 Task: Check the percentage active listings of community pool in the last 3 years.
Action: Mouse moved to (845, 176)
Screenshot: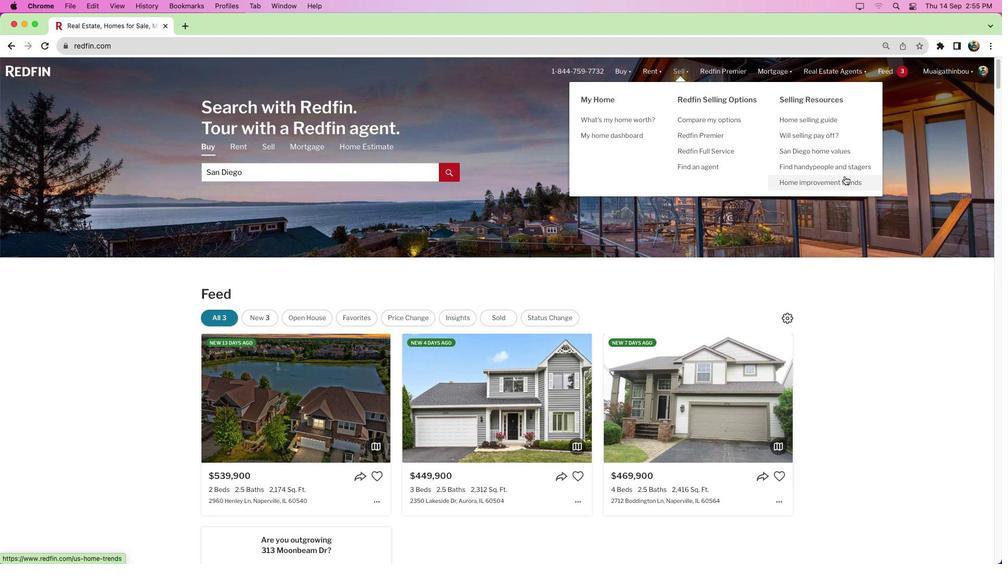 
Action: Mouse pressed left at (845, 176)
Screenshot: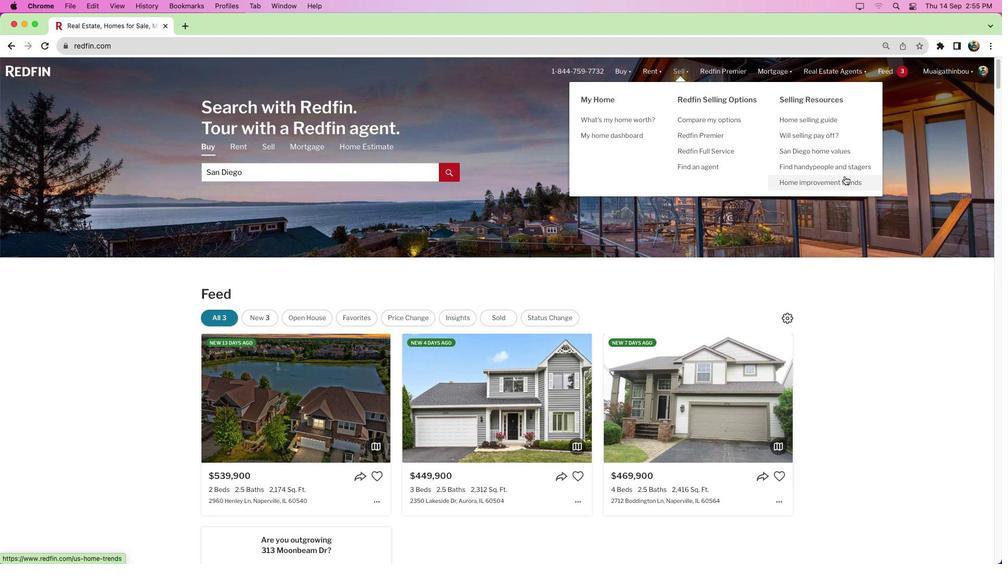 
Action: Mouse moved to (525, 249)
Screenshot: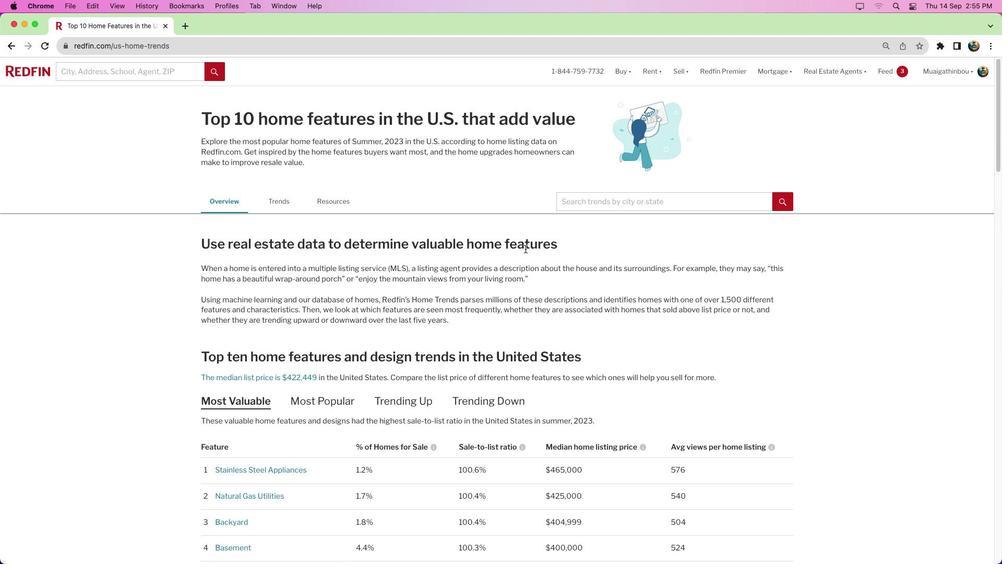 
Action: Mouse scrolled (525, 249) with delta (0, 0)
Screenshot: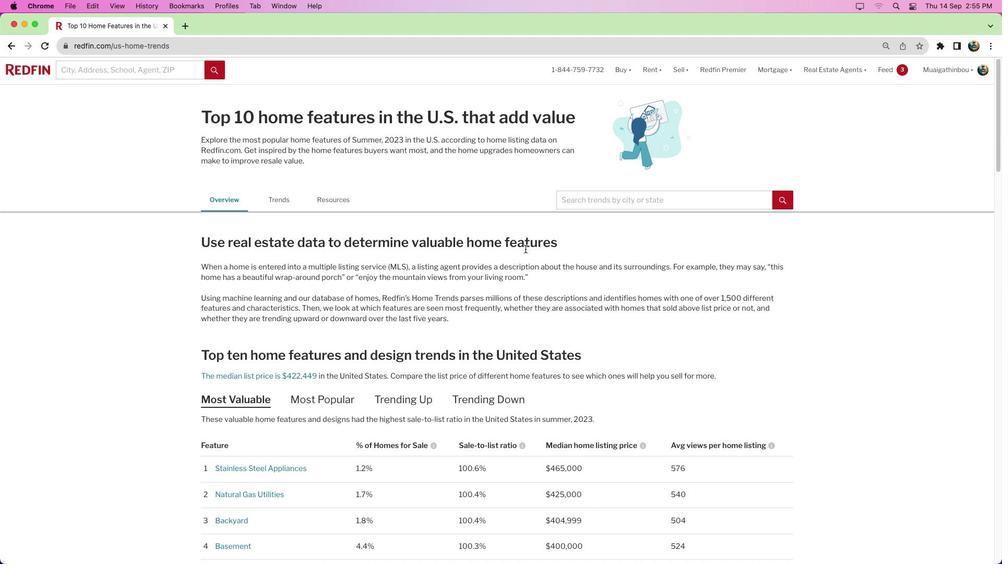 
Action: Mouse scrolled (525, 249) with delta (0, 0)
Screenshot: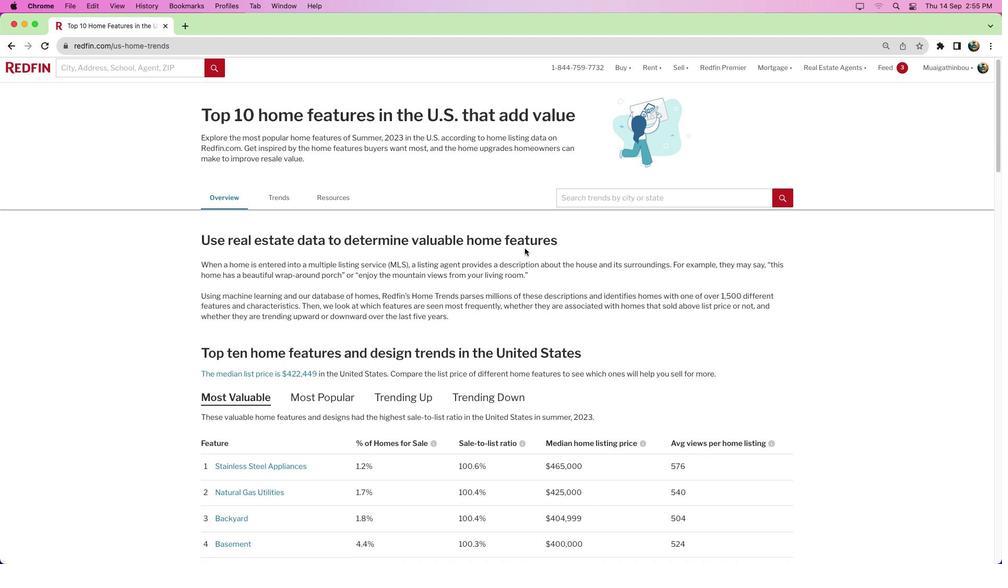 
Action: Mouse moved to (452, 242)
Screenshot: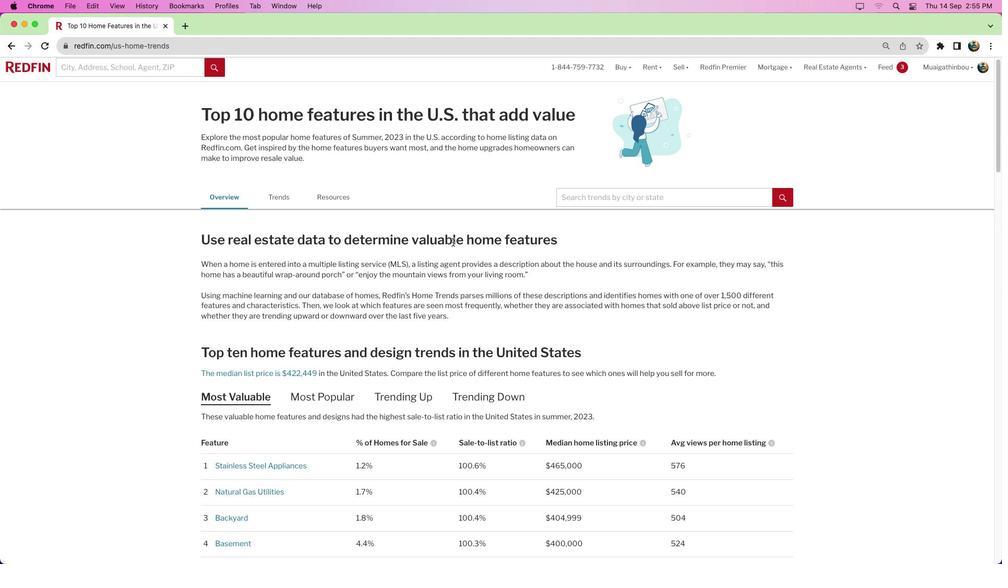 
Action: Mouse scrolled (452, 242) with delta (0, 0)
Screenshot: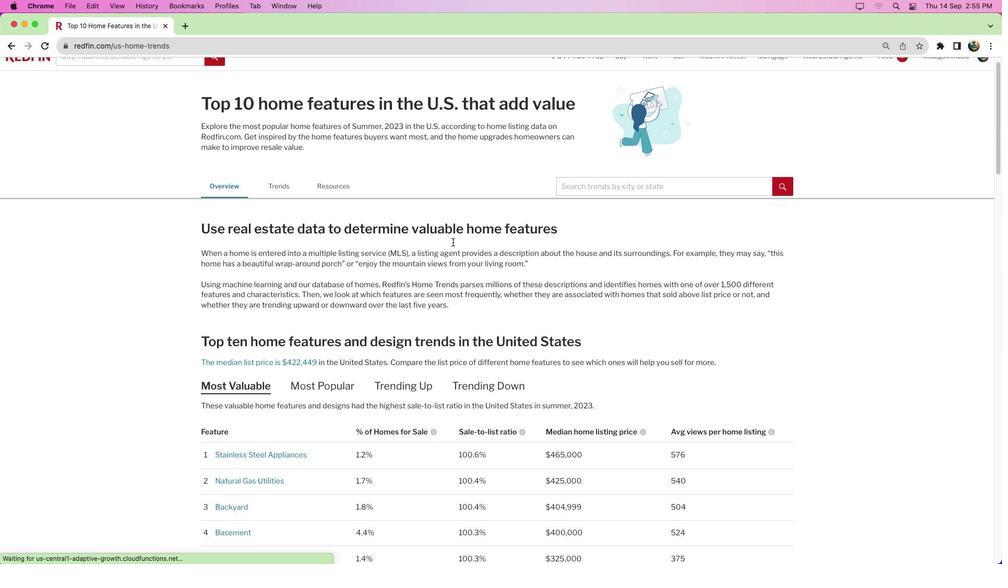 
Action: Mouse scrolled (452, 242) with delta (0, 0)
Screenshot: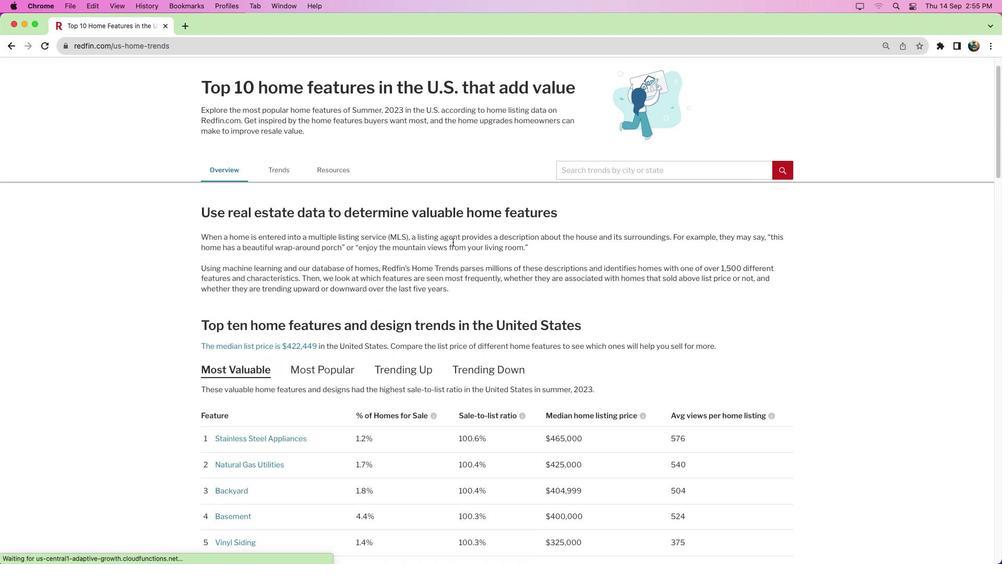 
Action: Mouse scrolled (452, 242) with delta (0, -3)
Screenshot: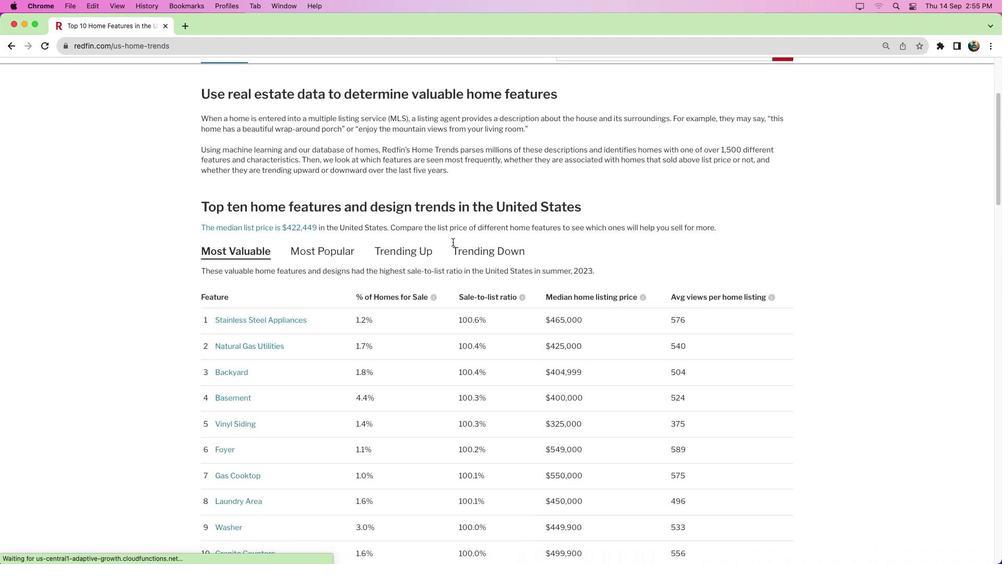 
Action: Mouse moved to (426, 226)
Screenshot: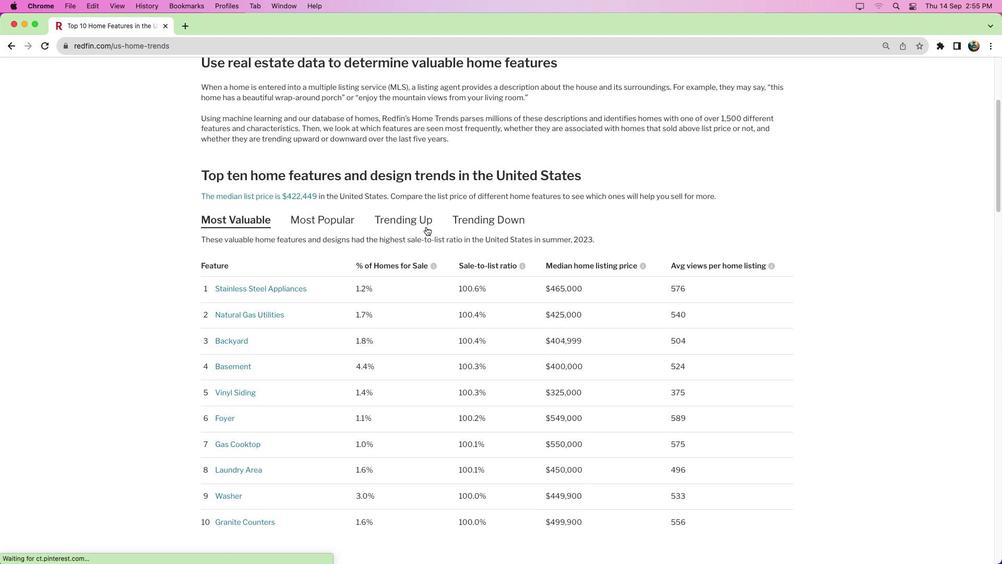 
Action: Mouse scrolled (426, 226) with delta (0, 0)
Screenshot: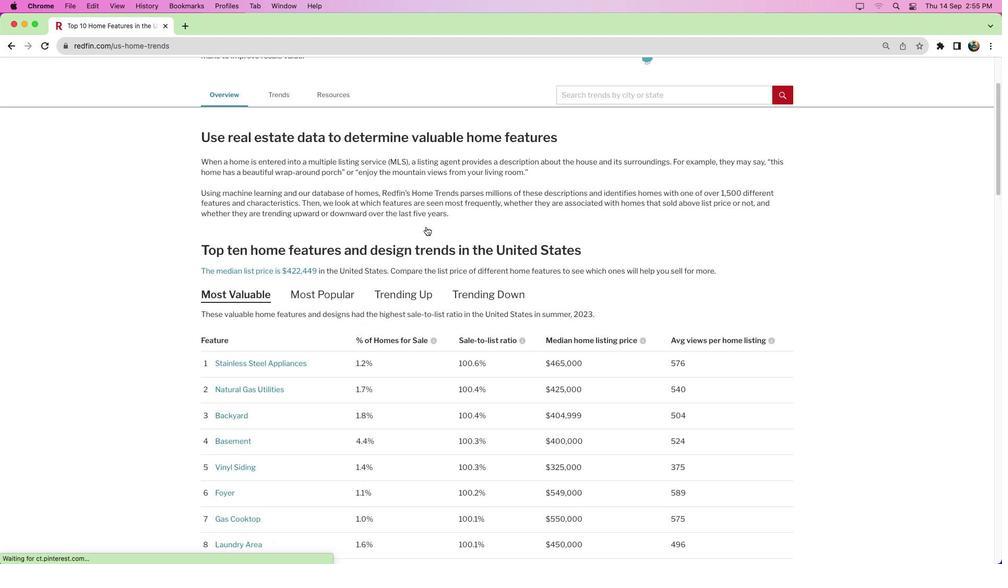
Action: Mouse scrolled (426, 226) with delta (0, 0)
Screenshot: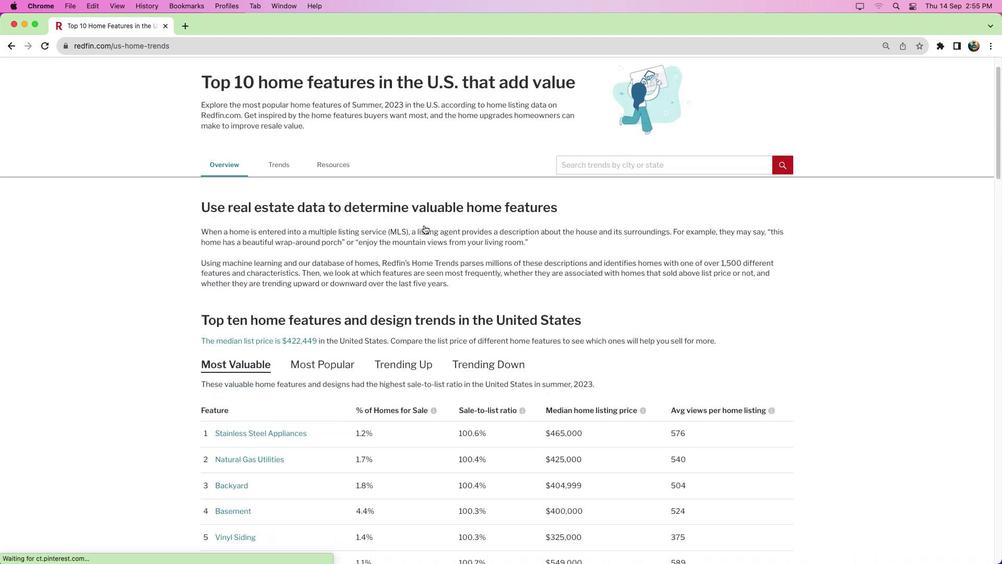 
Action: Mouse scrolled (426, 226) with delta (0, 4)
Screenshot: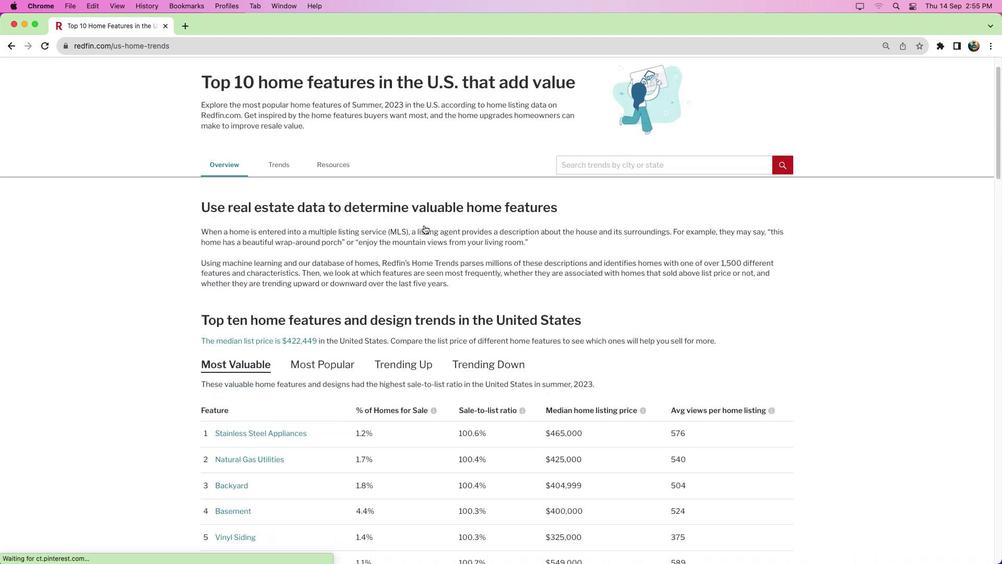 
Action: Mouse moved to (276, 204)
Screenshot: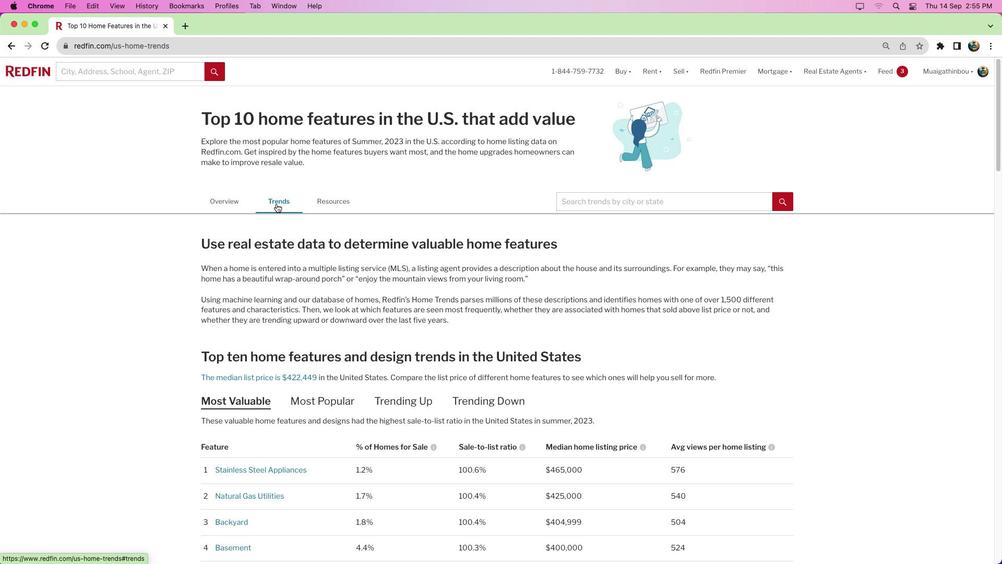 
Action: Mouse pressed left at (276, 204)
Screenshot: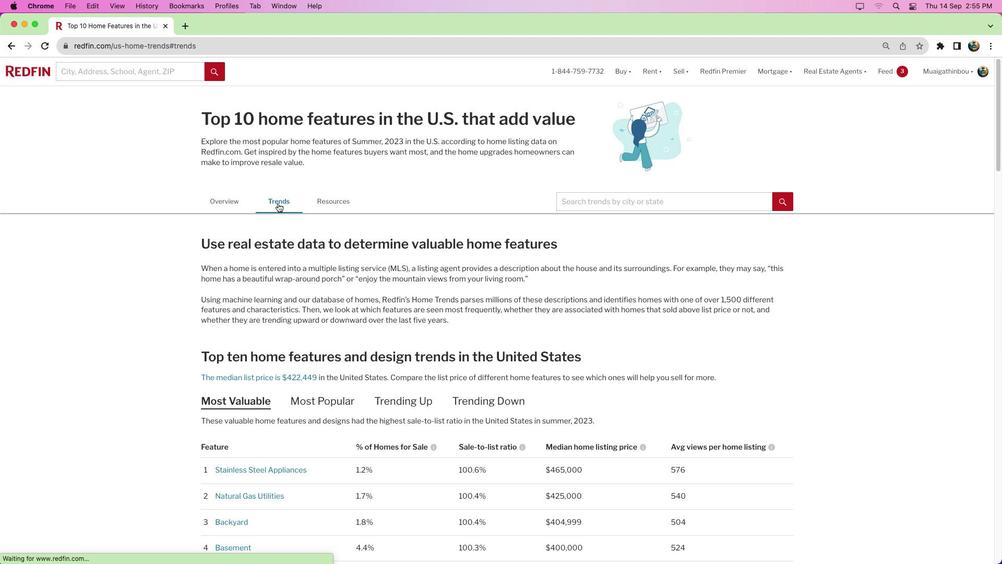 
Action: Mouse moved to (506, 263)
Screenshot: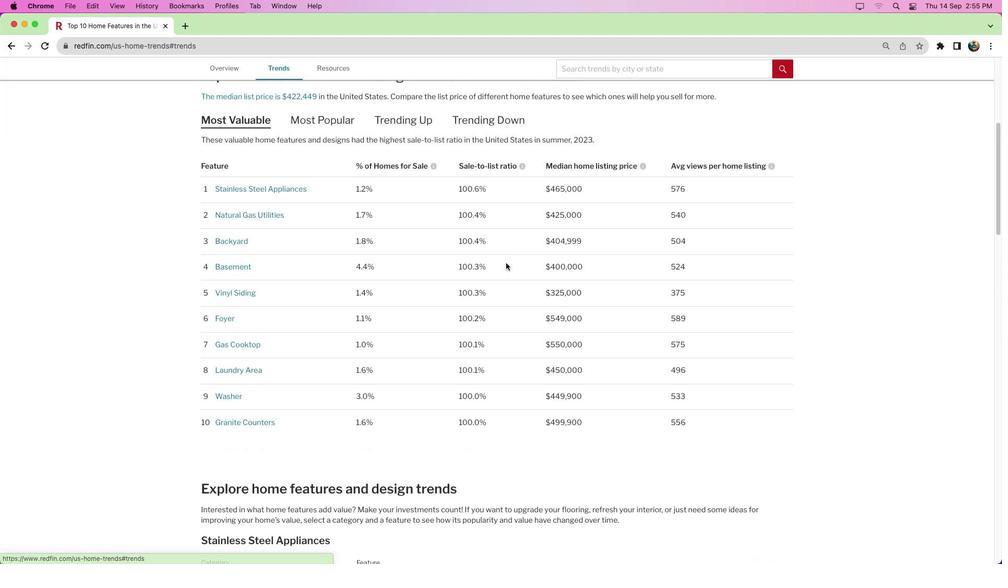 
Action: Mouse scrolled (506, 263) with delta (0, 0)
Screenshot: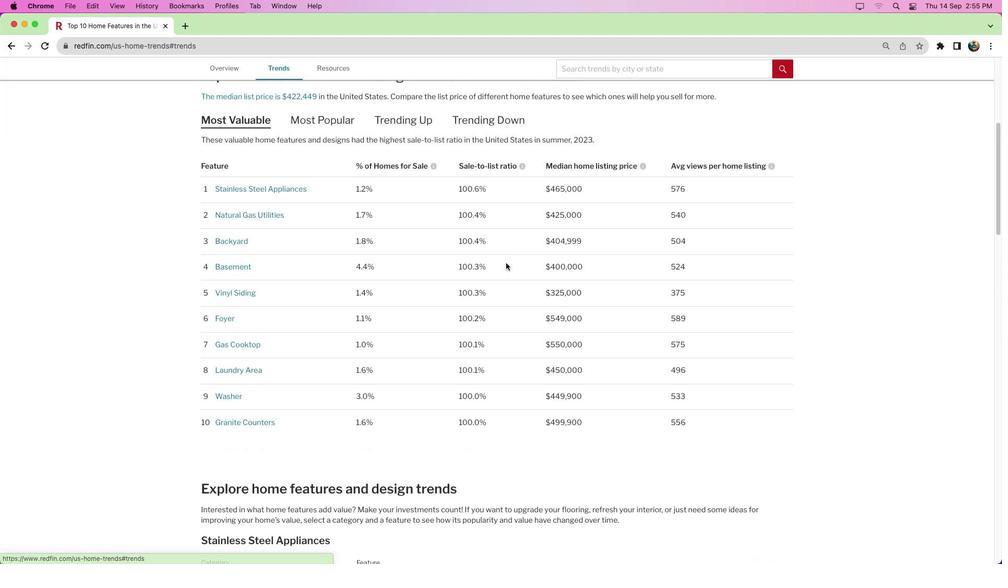 
Action: Mouse scrolled (506, 263) with delta (0, 0)
Screenshot: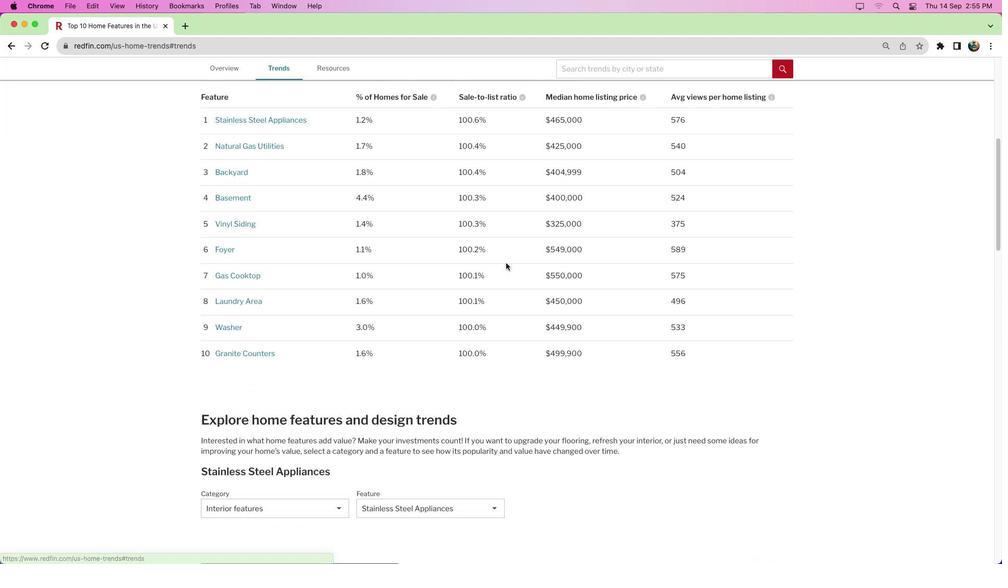 
Action: Mouse scrolled (506, 263) with delta (0, -3)
Screenshot: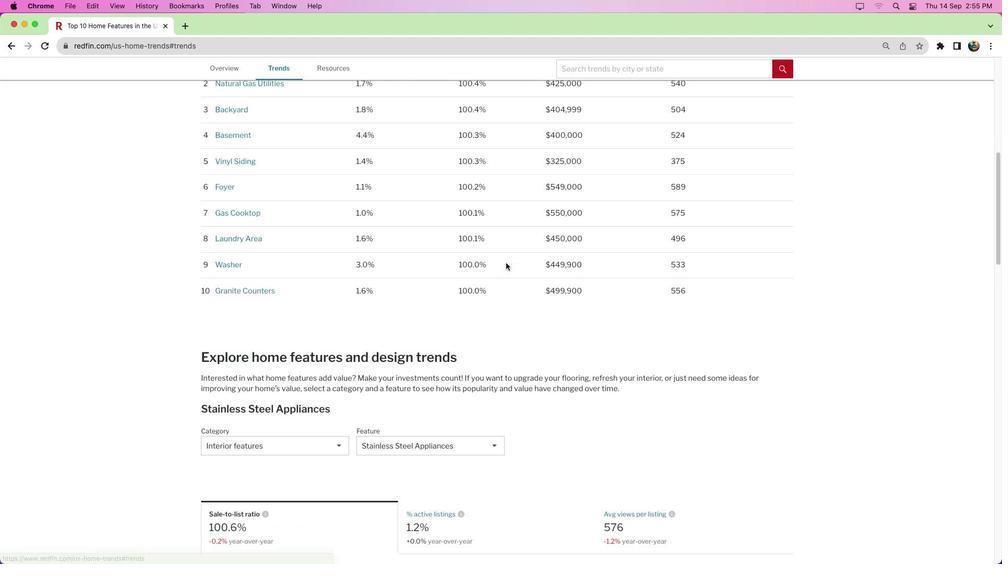 
Action: Mouse moved to (505, 267)
Screenshot: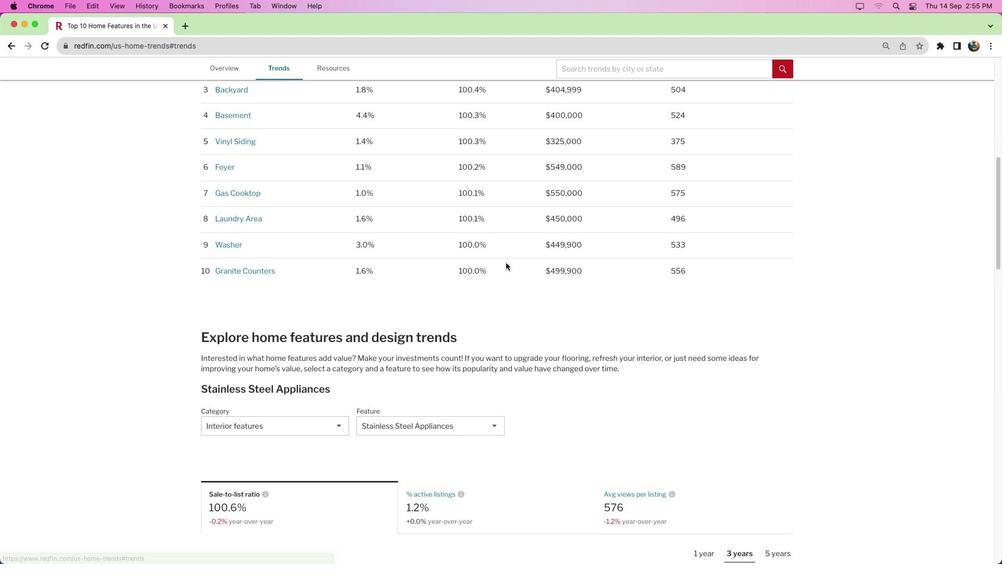 
Action: Mouse scrolled (505, 267) with delta (0, 0)
Screenshot: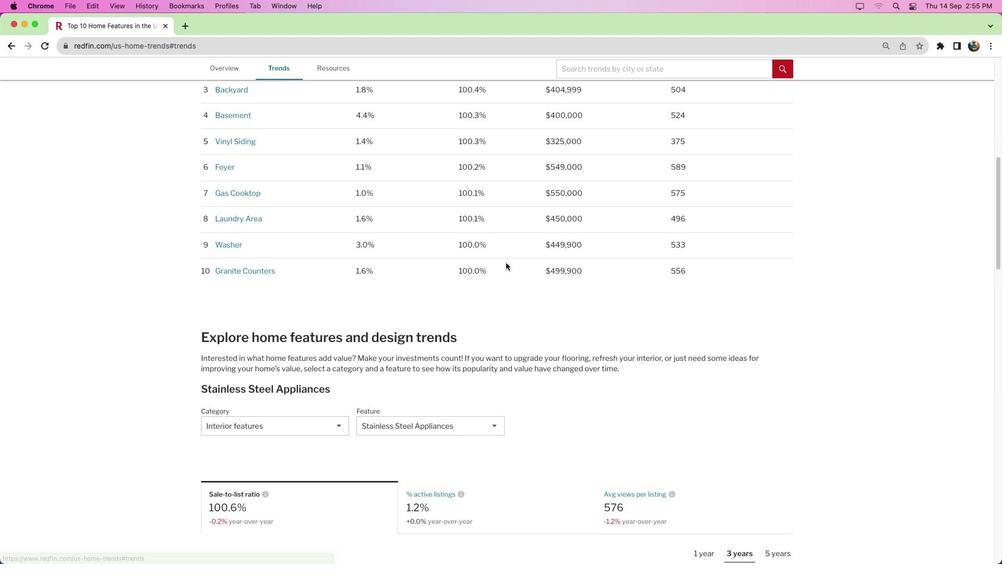 
Action: Mouse scrolled (505, 267) with delta (0, 0)
Screenshot: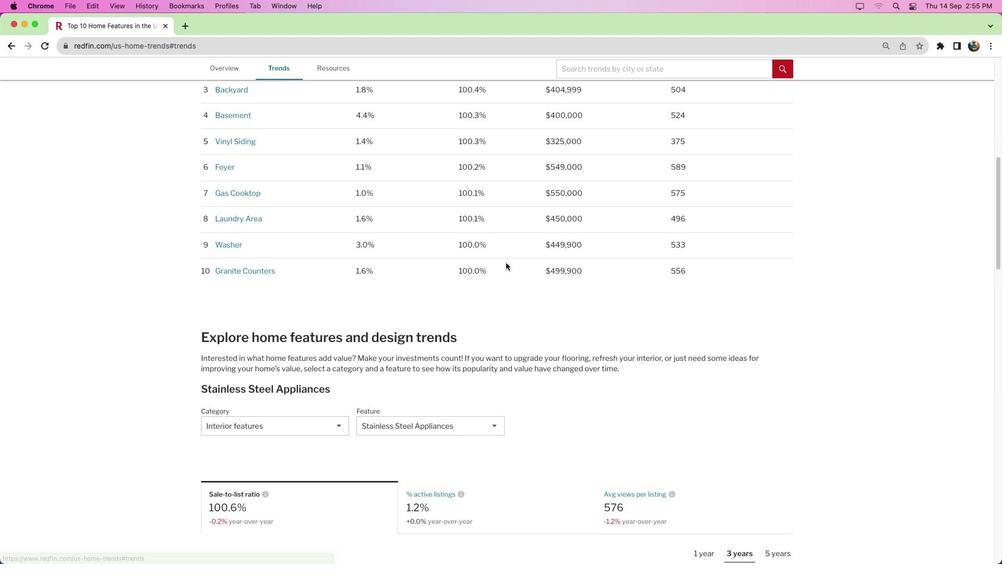 
Action: Mouse scrolled (505, 267) with delta (0, -3)
Screenshot: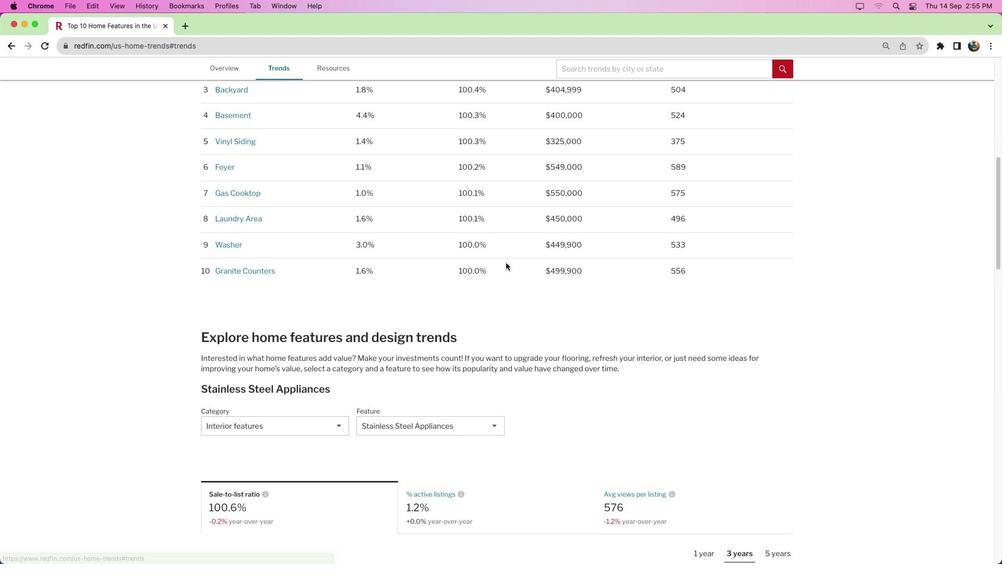 
Action: Mouse moved to (277, 264)
Screenshot: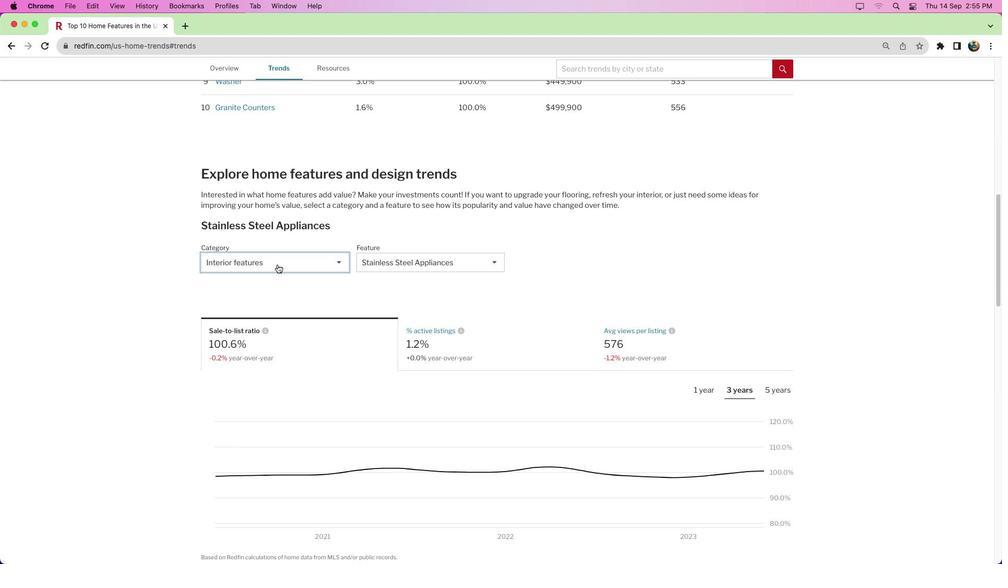 
Action: Mouse pressed left at (277, 264)
Screenshot: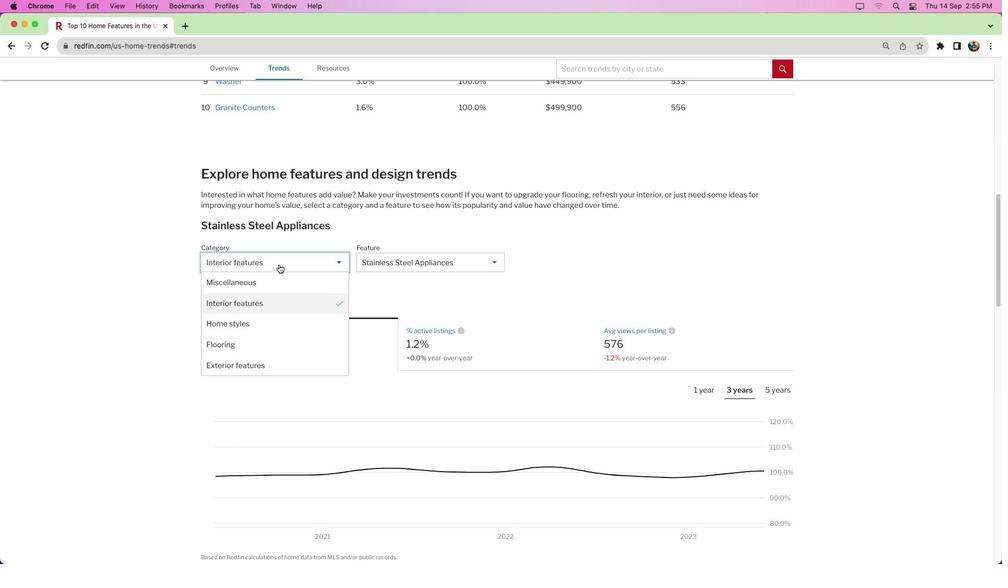 
Action: Mouse moved to (284, 288)
Screenshot: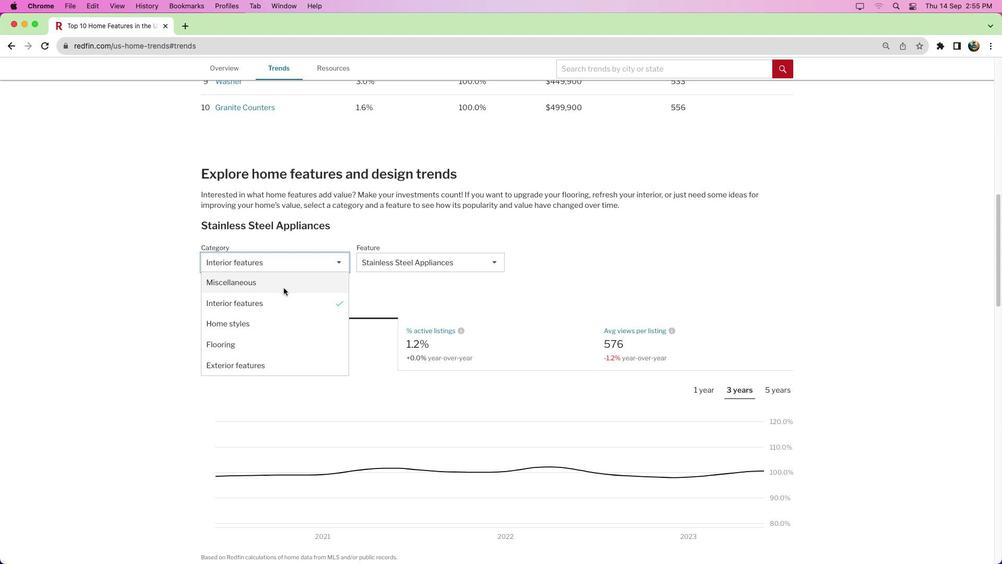 
Action: Mouse pressed left at (284, 288)
Screenshot: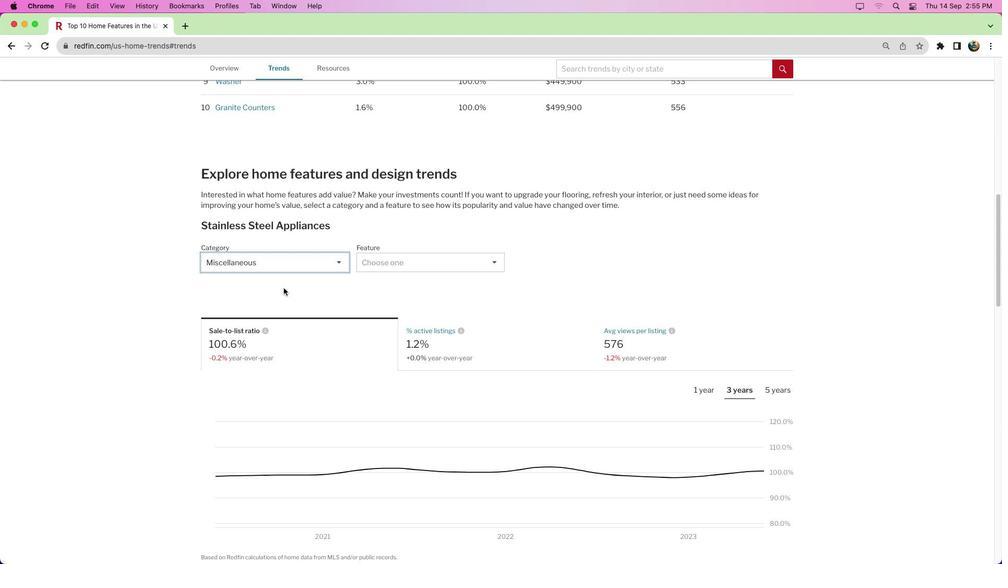 
Action: Mouse moved to (409, 265)
Screenshot: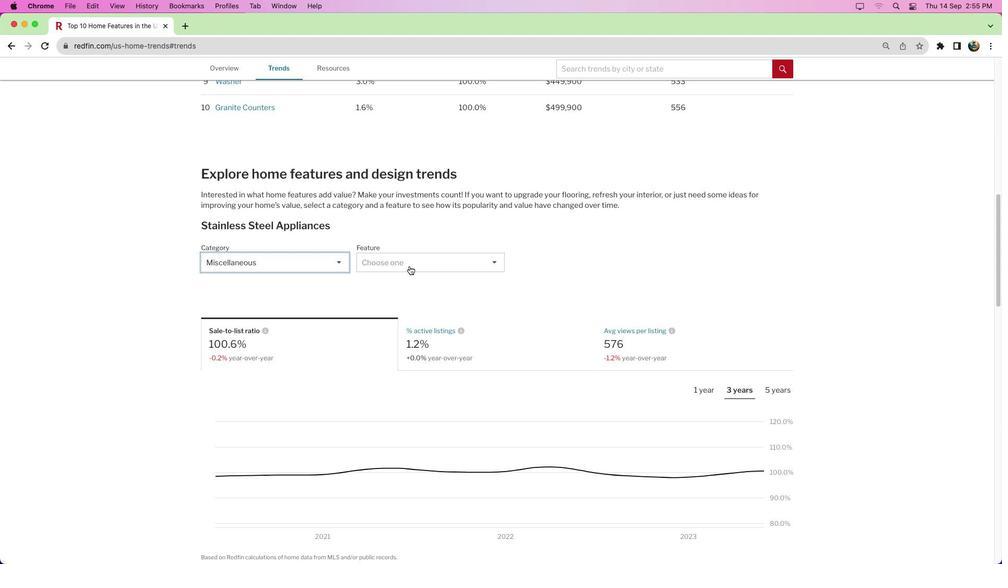 
Action: Mouse pressed left at (409, 265)
Screenshot: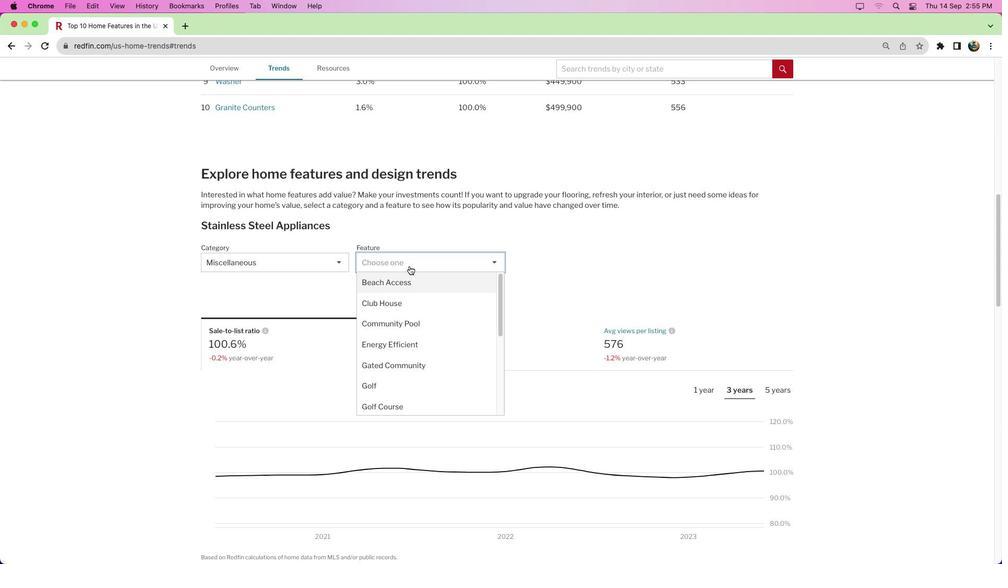 
Action: Mouse moved to (413, 326)
Screenshot: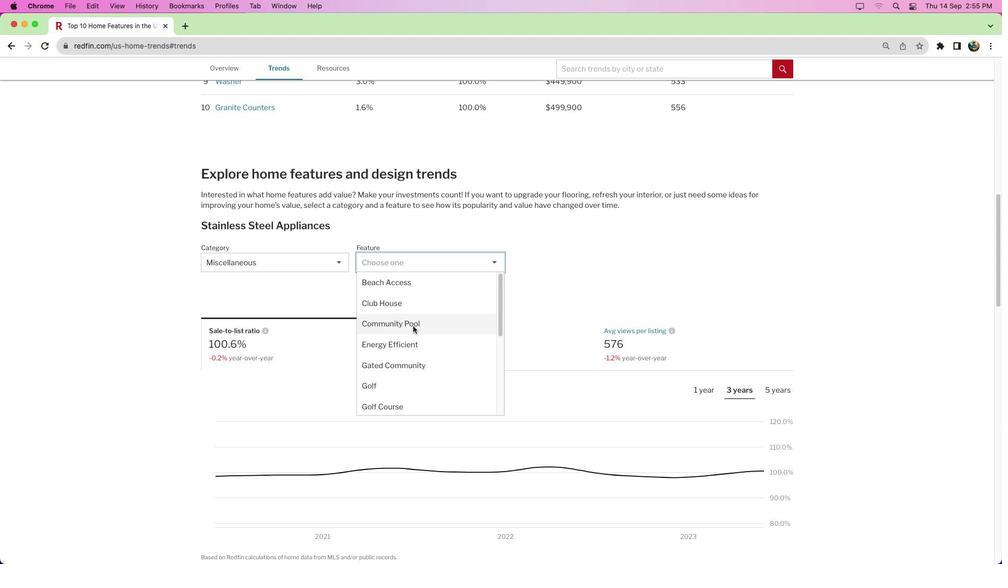 
Action: Mouse pressed left at (413, 326)
Screenshot: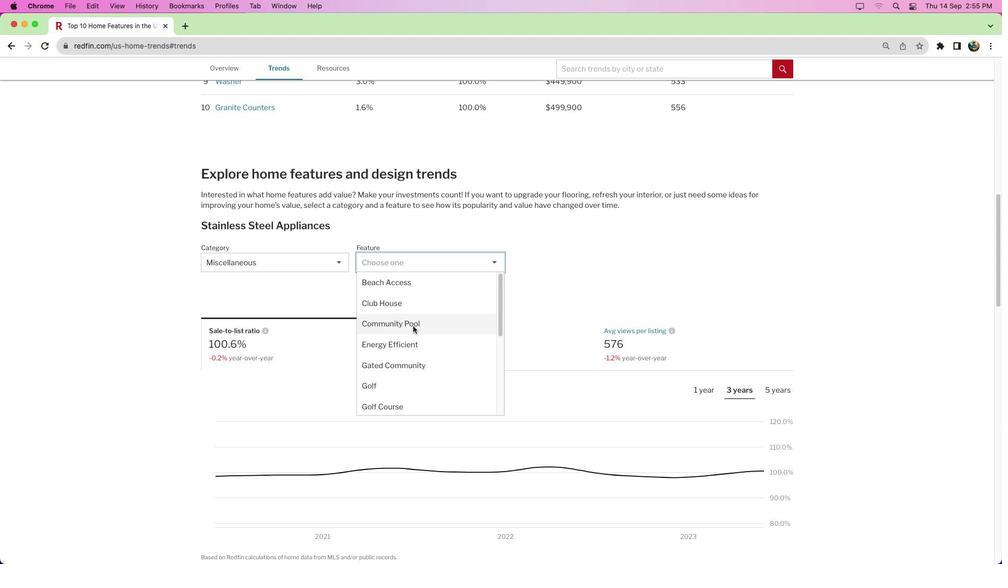 
Action: Mouse moved to (440, 331)
Screenshot: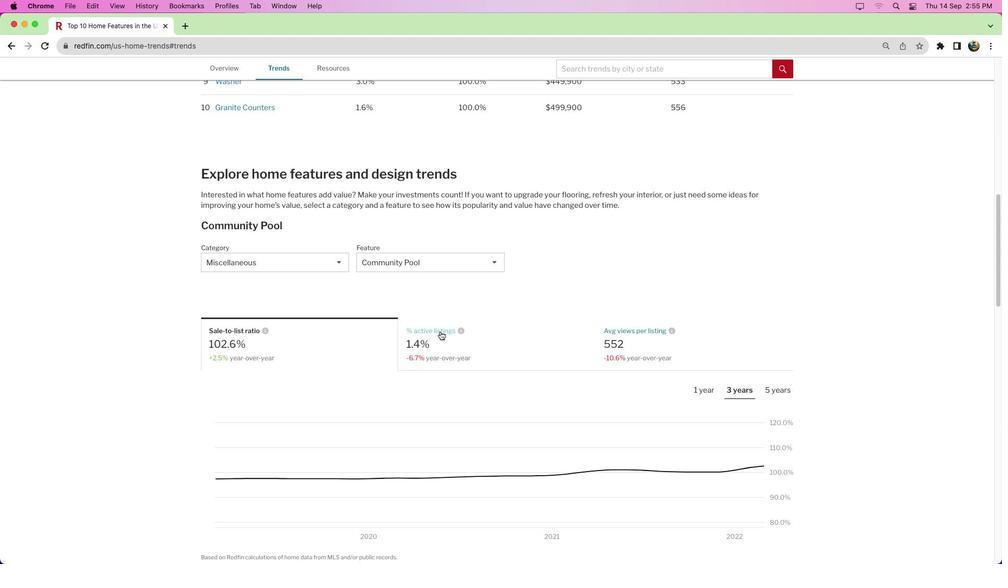 
Action: Mouse pressed left at (440, 331)
Screenshot: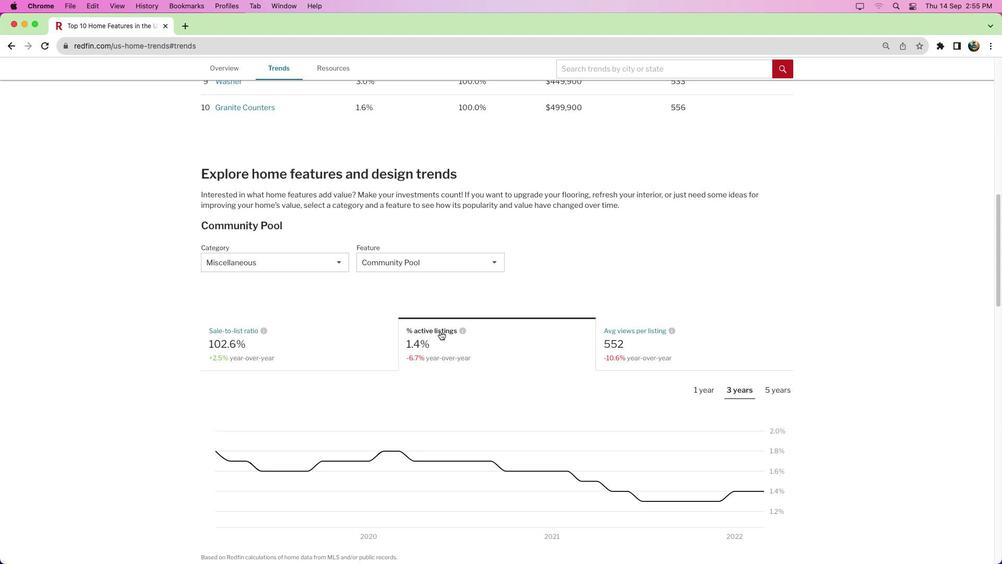 
Action: Mouse moved to (694, 379)
Screenshot: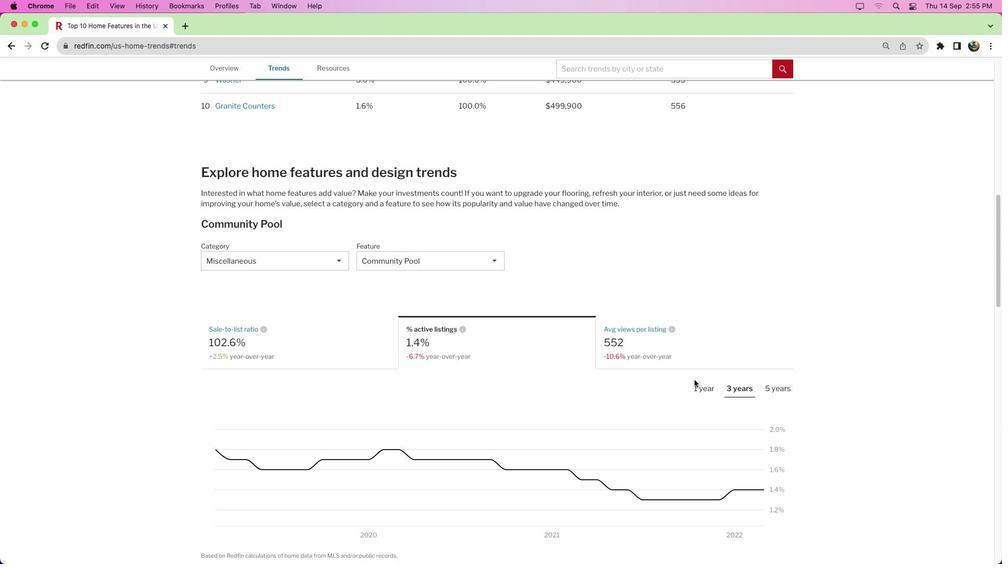 
Action: Mouse scrolled (694, 379) with delta (0, 0)
Screenshot: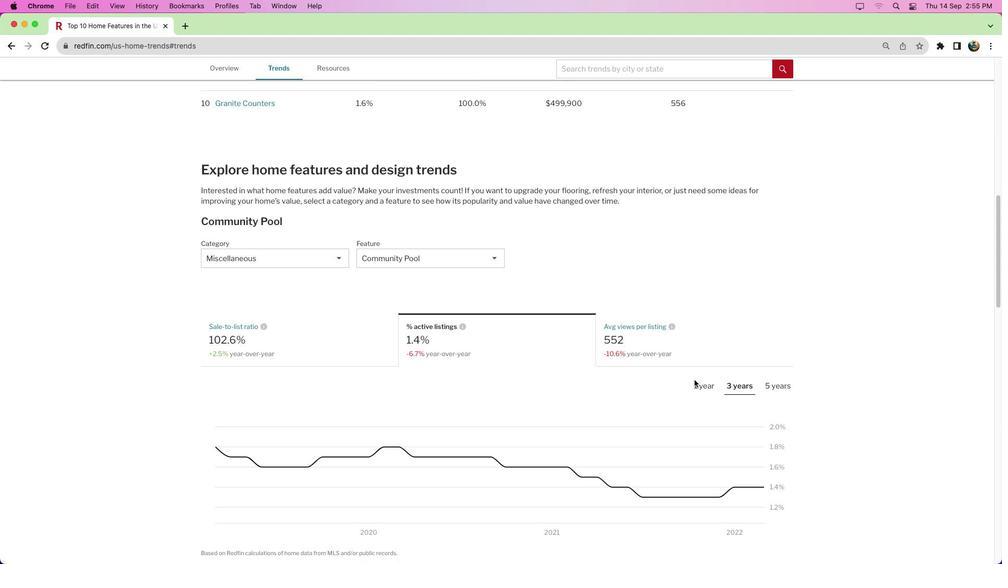 
Action: Mouse scrolled (694, 379) with delta (0, 0)
Screenshot: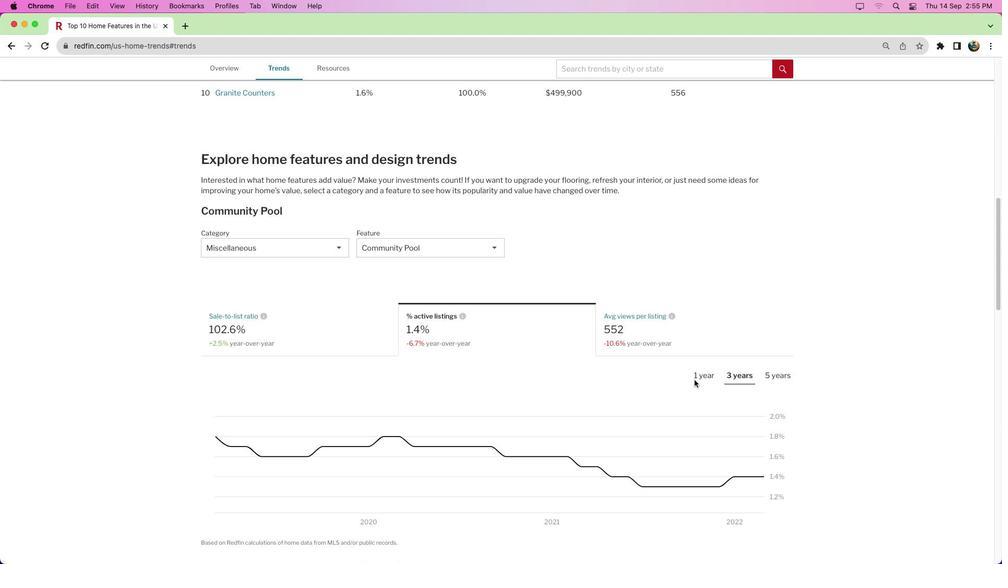 
Action: Mouse scrolled (694, 379) with delta (0, 0)
Screenshot: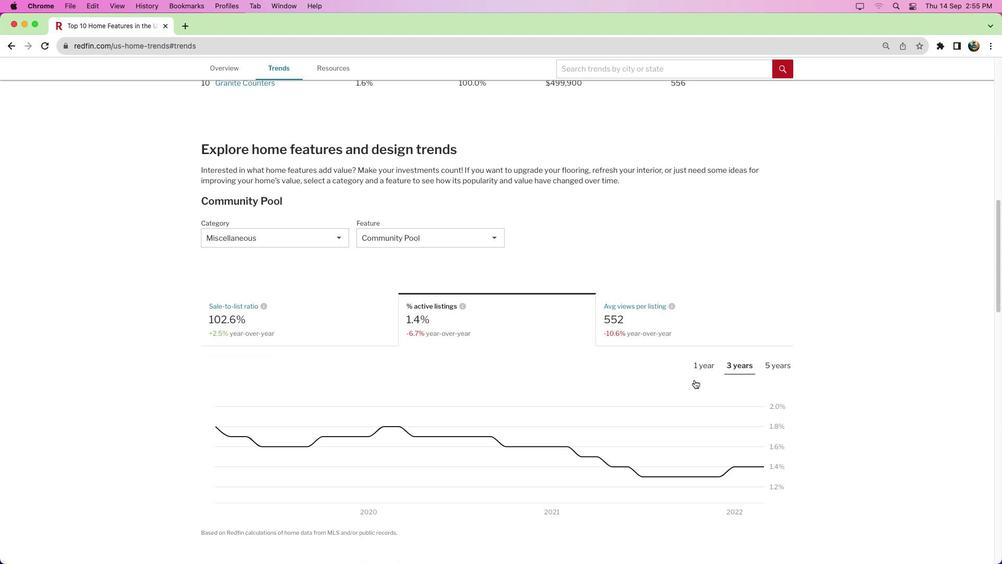 
Action: Mouse scrolled (694, 379) with delta (0, 0)
Screenshot: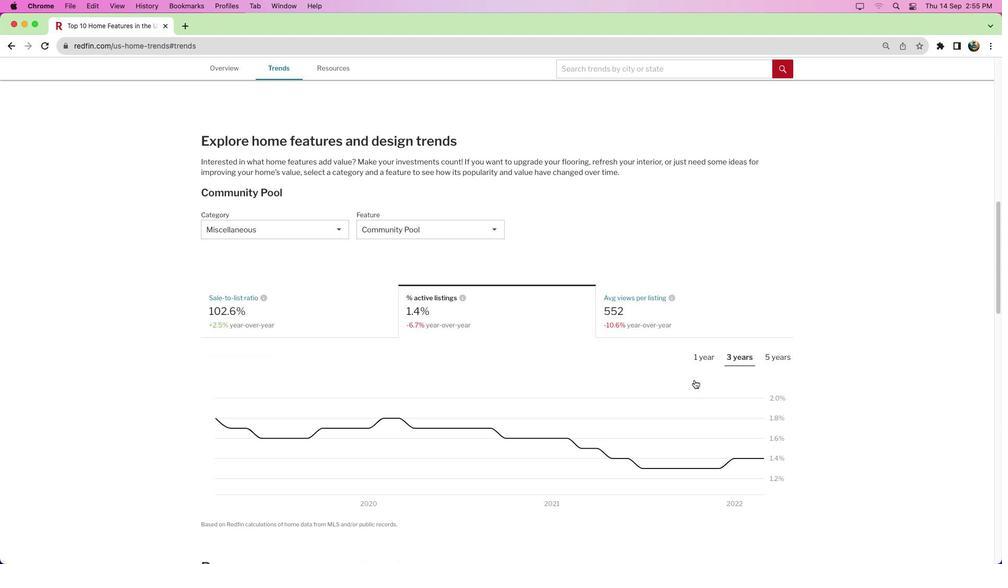 
Action: Mouse moved to (635, 363)
Screenshot: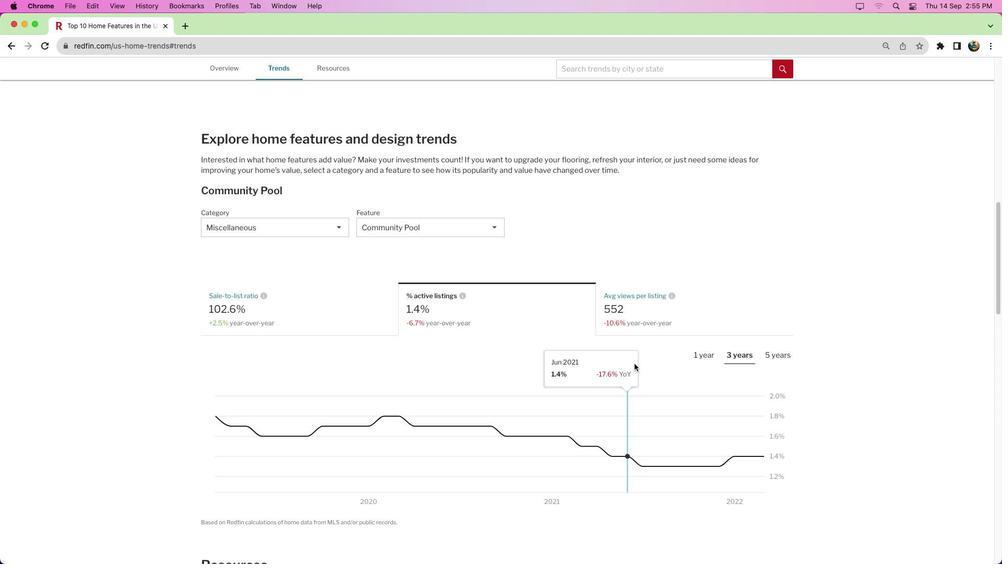 
